 Task: Select the criteria, the date is on or after "tomorrow".
Action: Mouse moved to (166, 74)
Screenshot: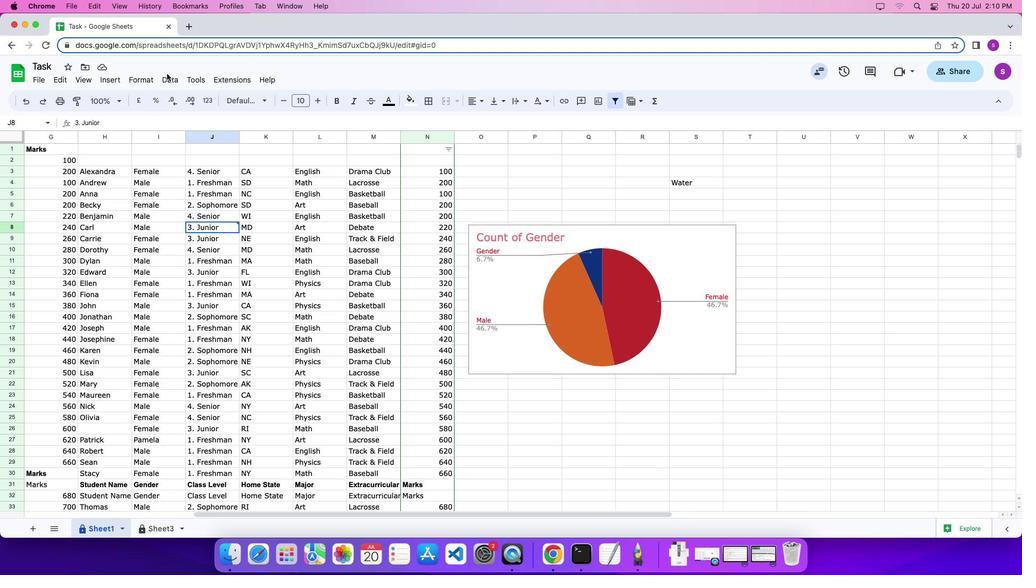 
Action: Mouse pressed left at (166, 74)
Screenshot: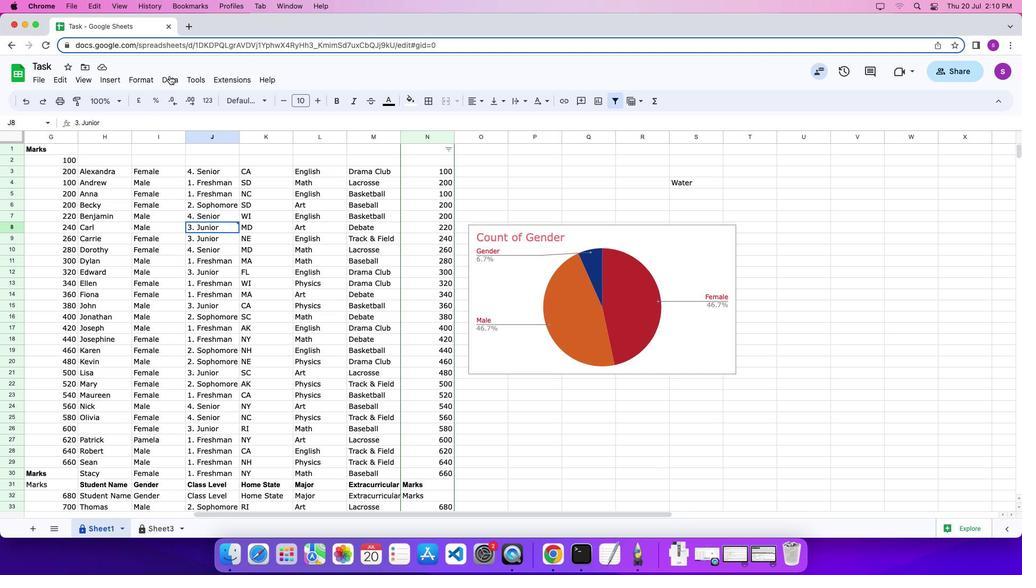 
Action: Mouse moved to (170, 78)
Screenshot: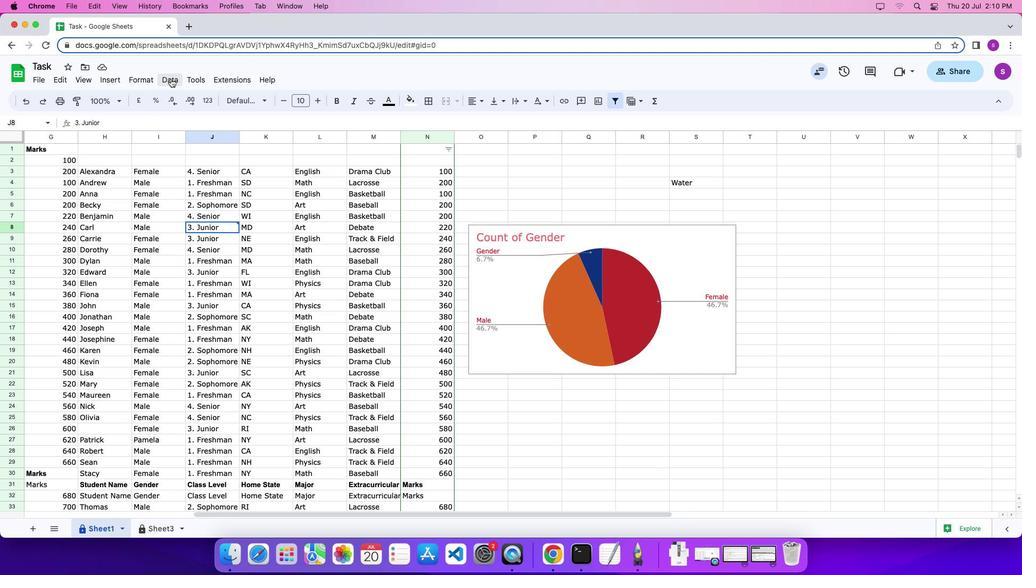 
Action: Mouse pressed left at (170, 78)
Screenshot: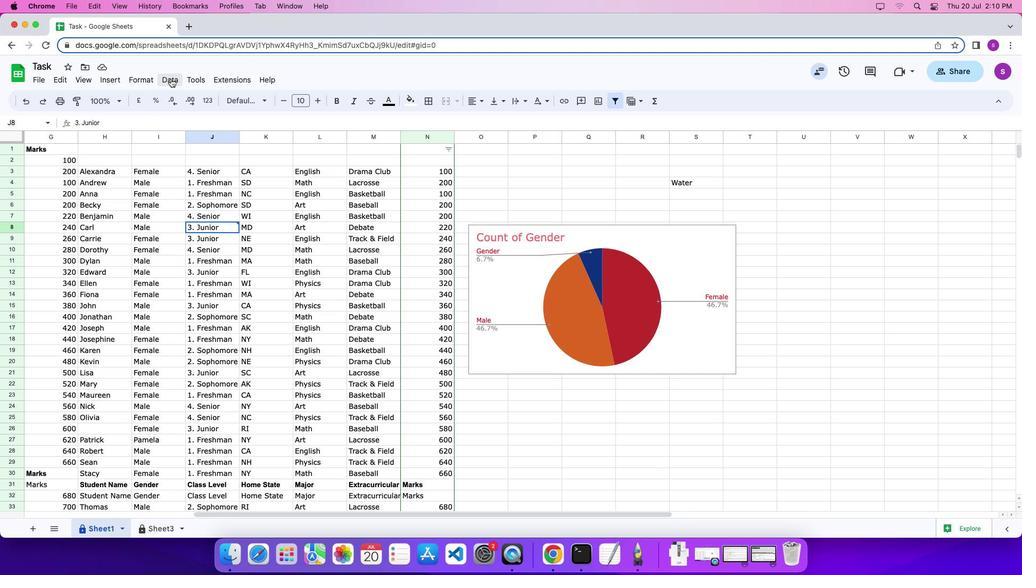 
Action: Mouse moved to (207, 292)
Screenshot: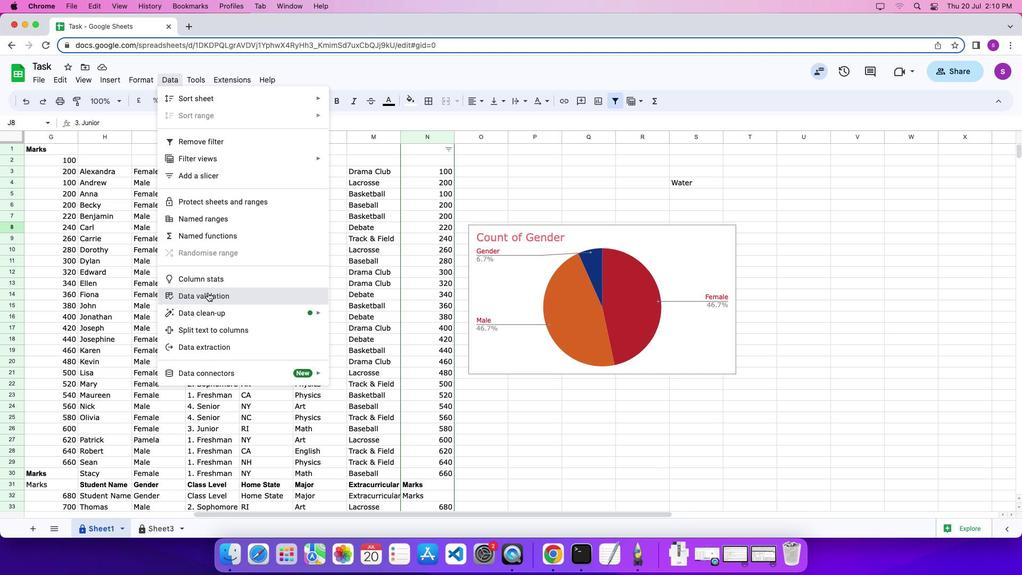 
Action: Mouse pressed left at (207, 292)
Screenshot: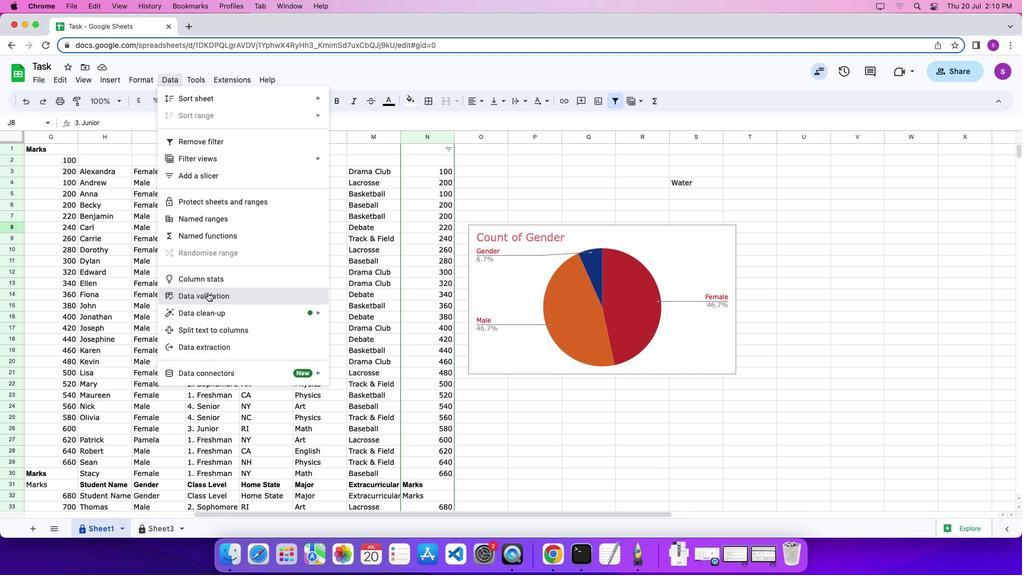 
Action: Mouse moved to (955, 269)
Screenshot: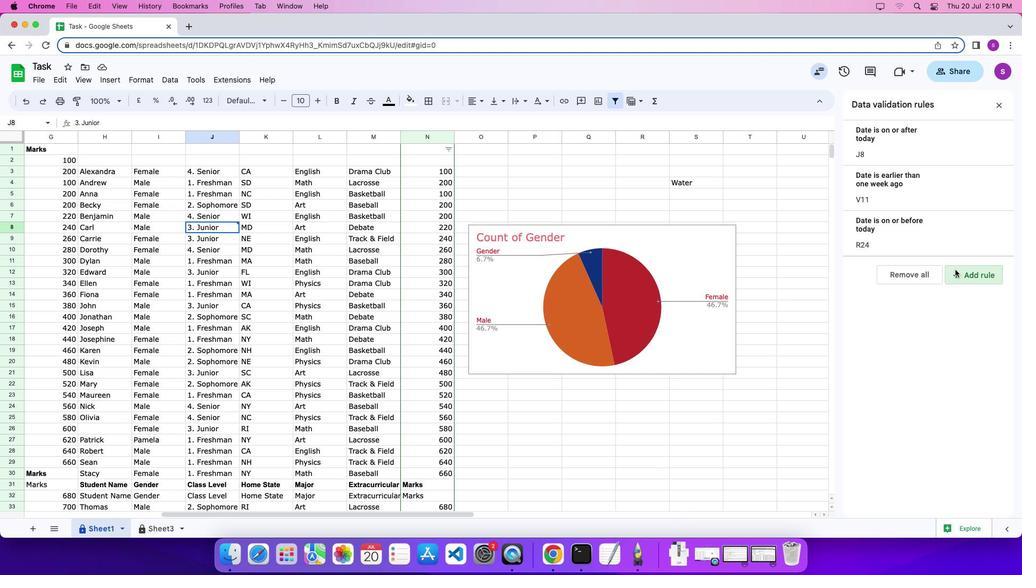 
Action: Mouse pressed left at (955, 269)
Screenshot: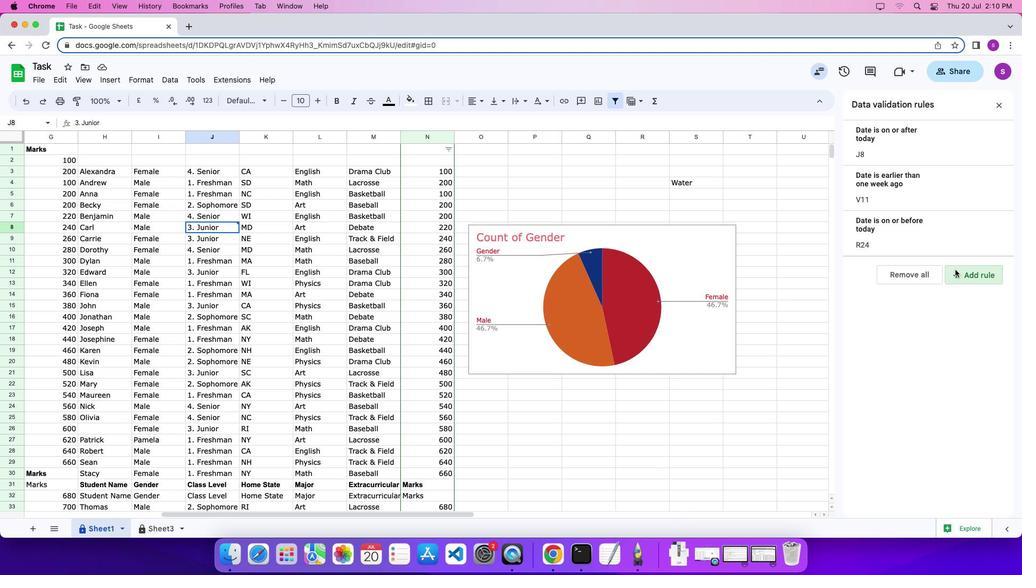
Action: Mouse moved to (927, 200)
Screenshot: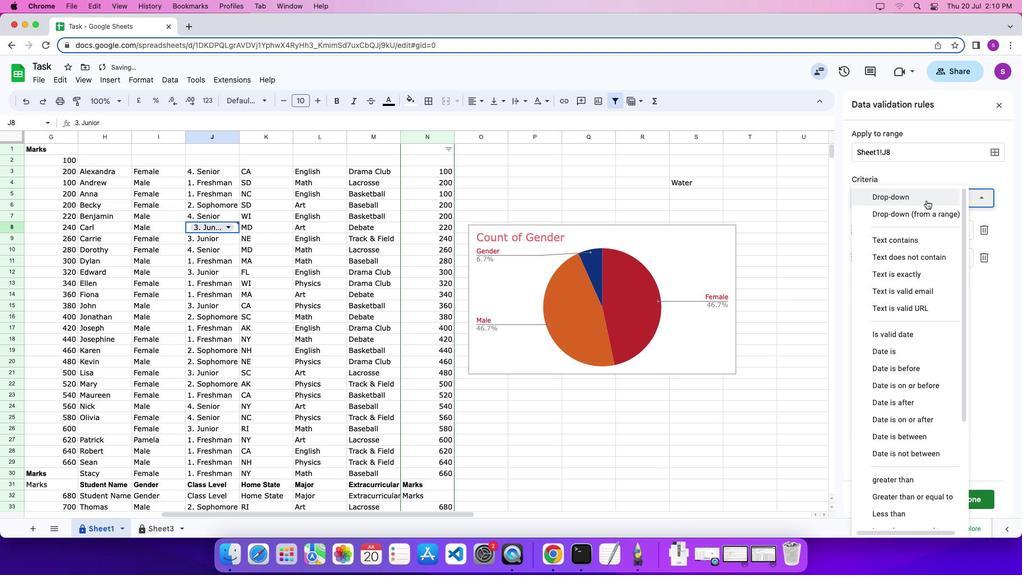 
Action: Mouse pressed left at (927, 200)
Screenshot: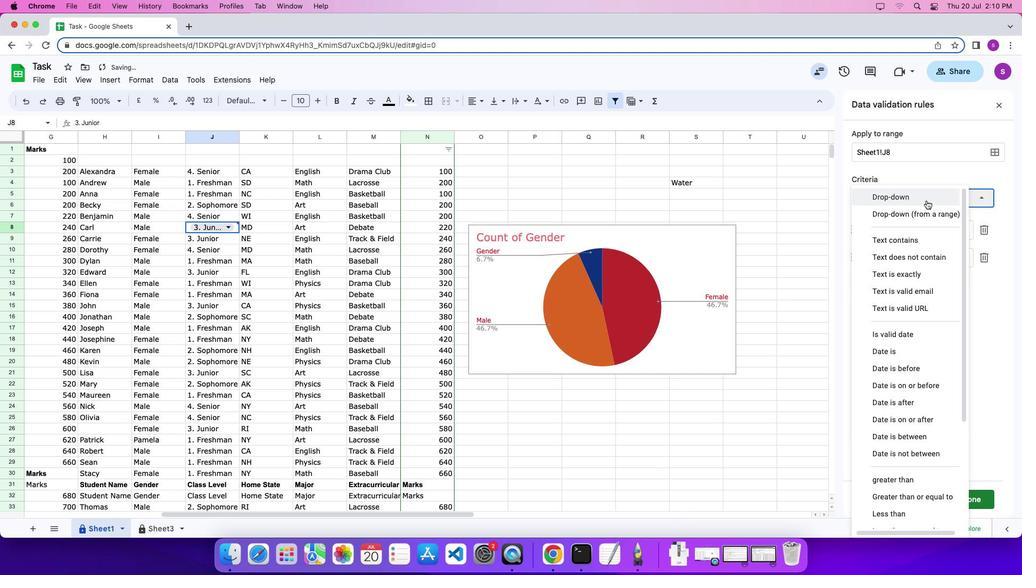 
Action: Mouse moved to (909, 416)
Screenshot: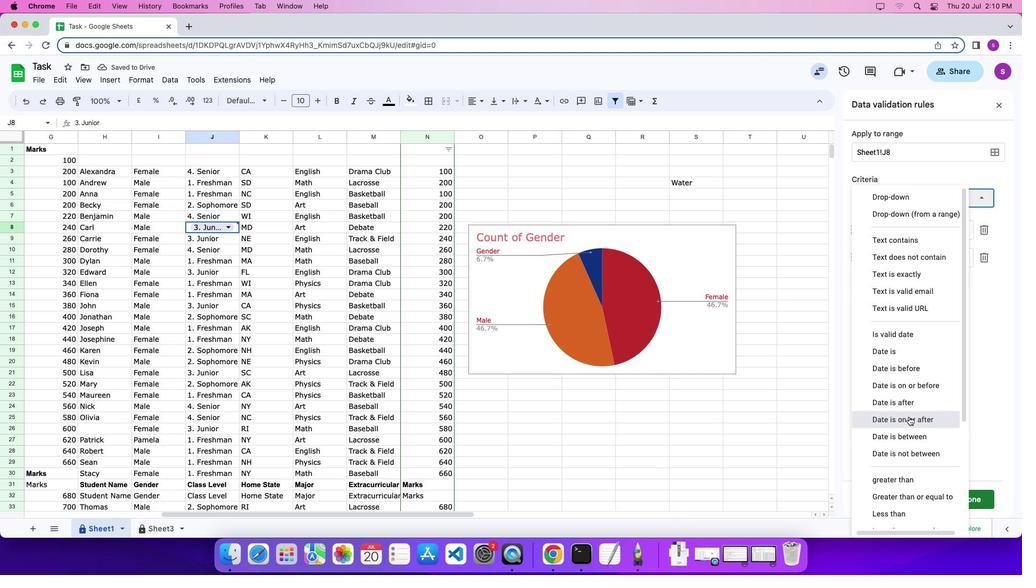 
Action: Mouse pressed left at (909, 416)
Screenshot: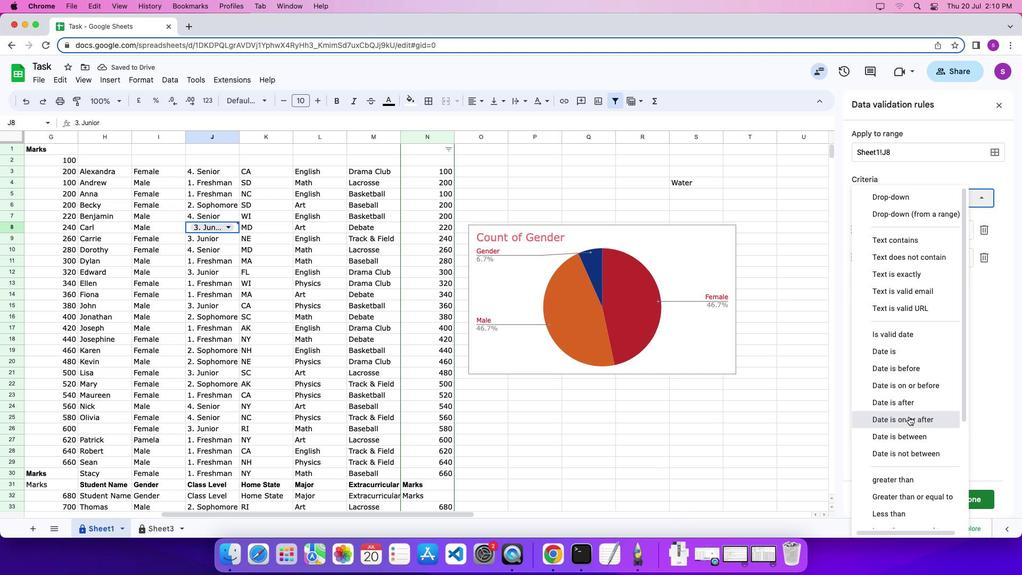 
Action: Mouse moved to (901, 222)
Screenshot: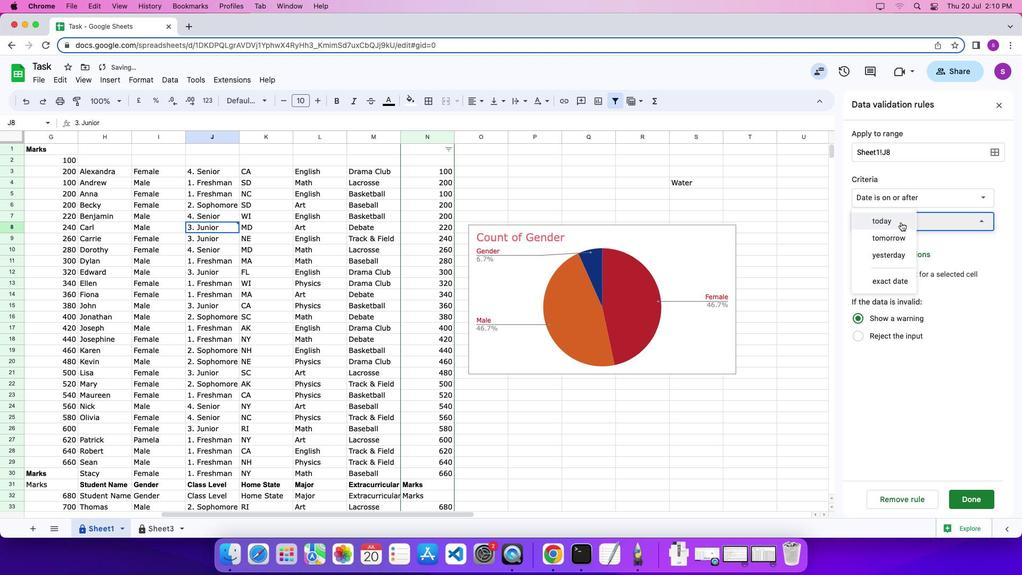 
Action: Mouse pressed left at (901, 222)
Screenshot: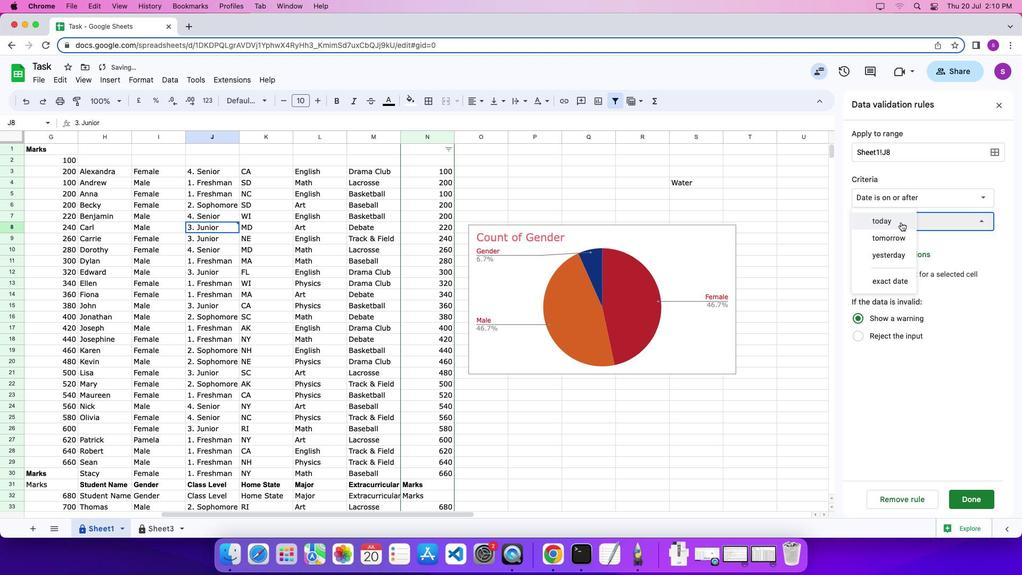 
Action: Mouse moved to (900, 235)
Screenshot: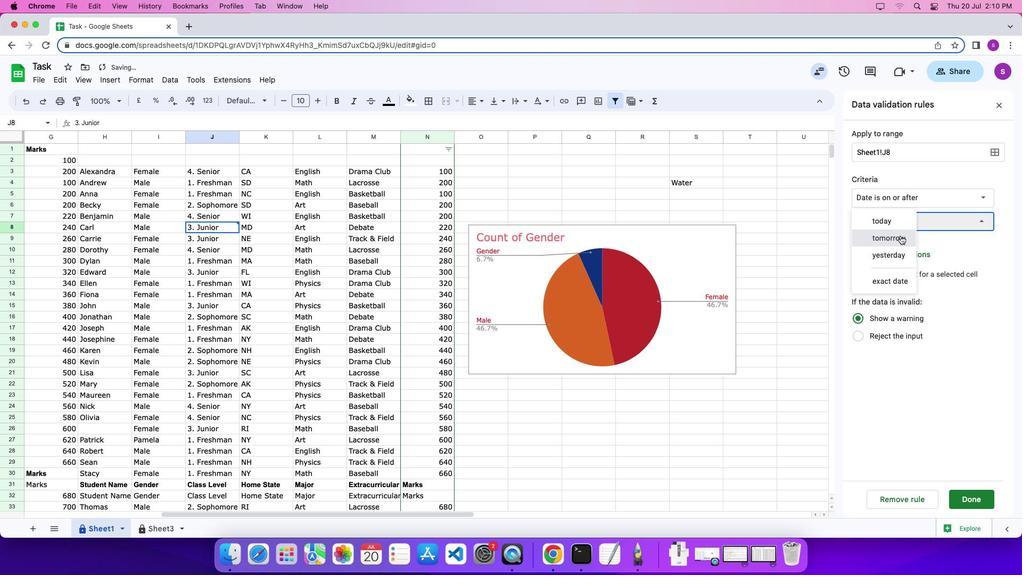 
Action: Mouse pressed left at (900, 235)
Screenshot: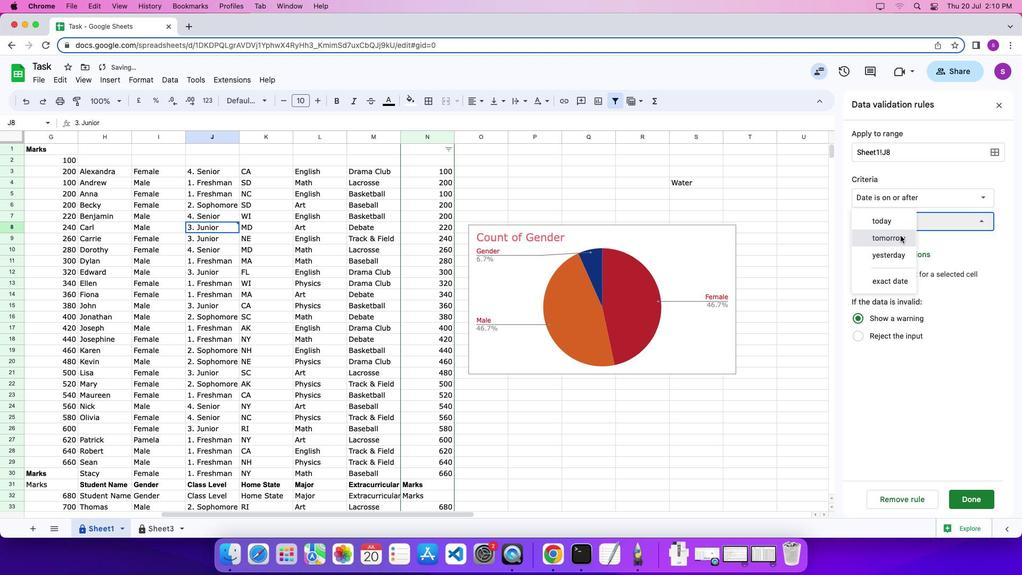 
Action: Mouse moved to (976, 496)
Screenshot: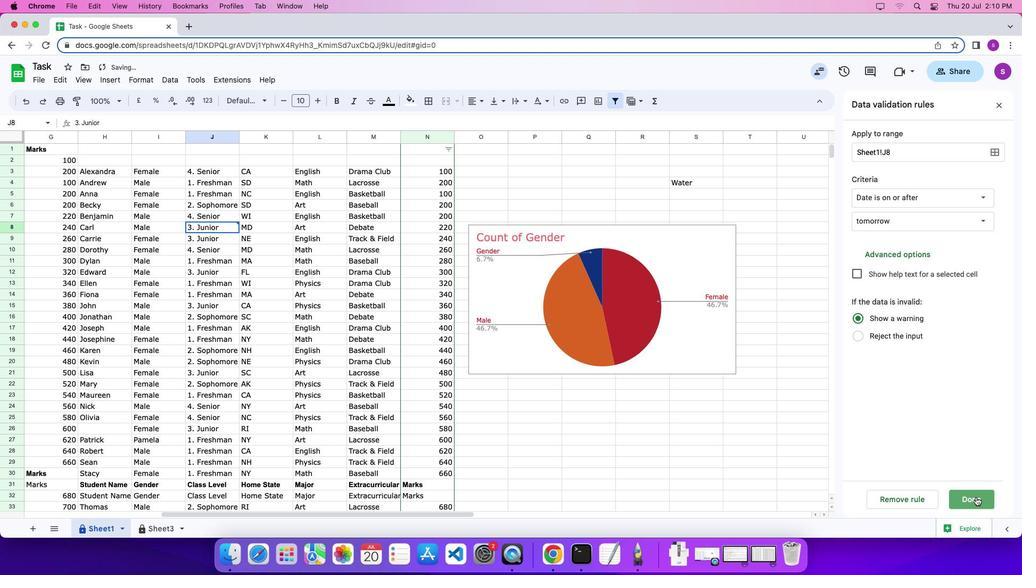 
Action: Mouse pressed left at (976, 496)
Screenshot: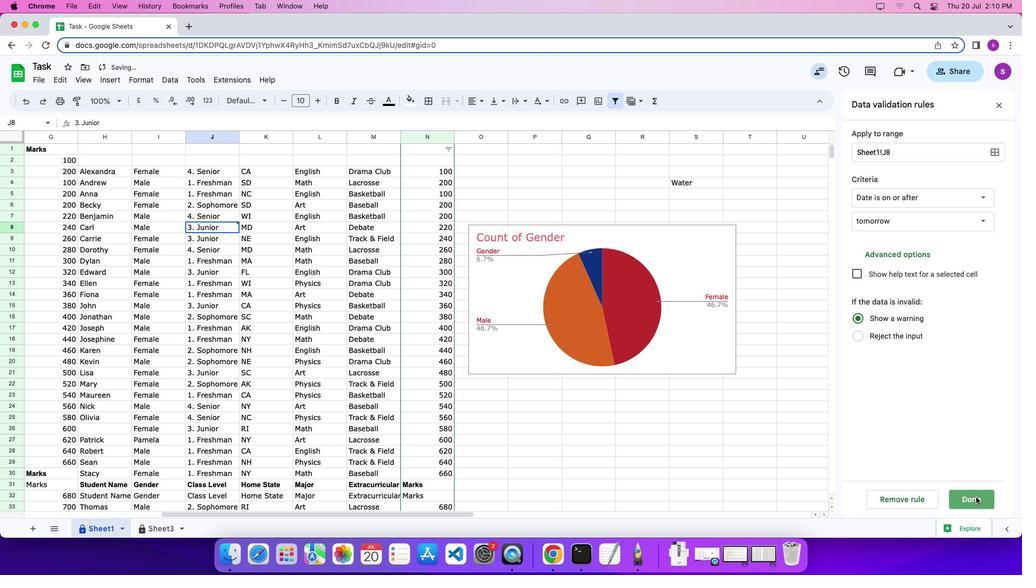 
